 Task: Filter job titles by Software Engineer.
Action: Mouse moved to (334, 85)
Screenshot: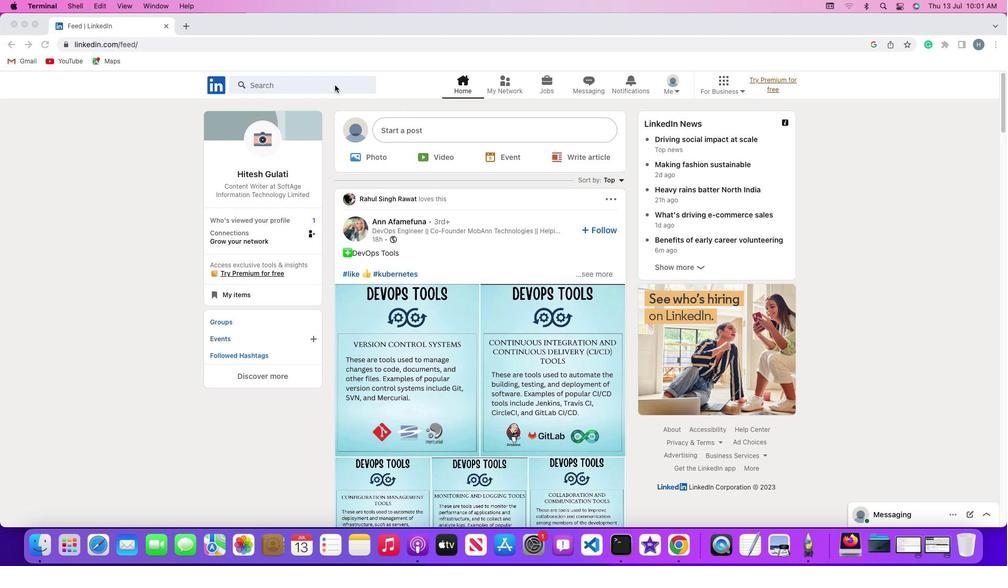 
Action: Mouse pressed left at (334, 85)
Screenshot: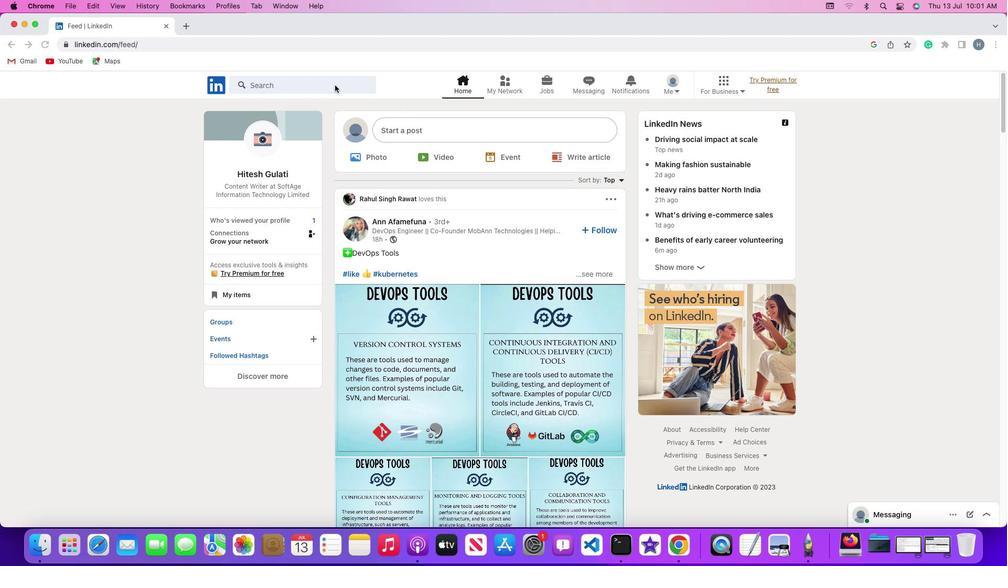 
Action: Mouse pressed left at (334, 85)
Screenshot: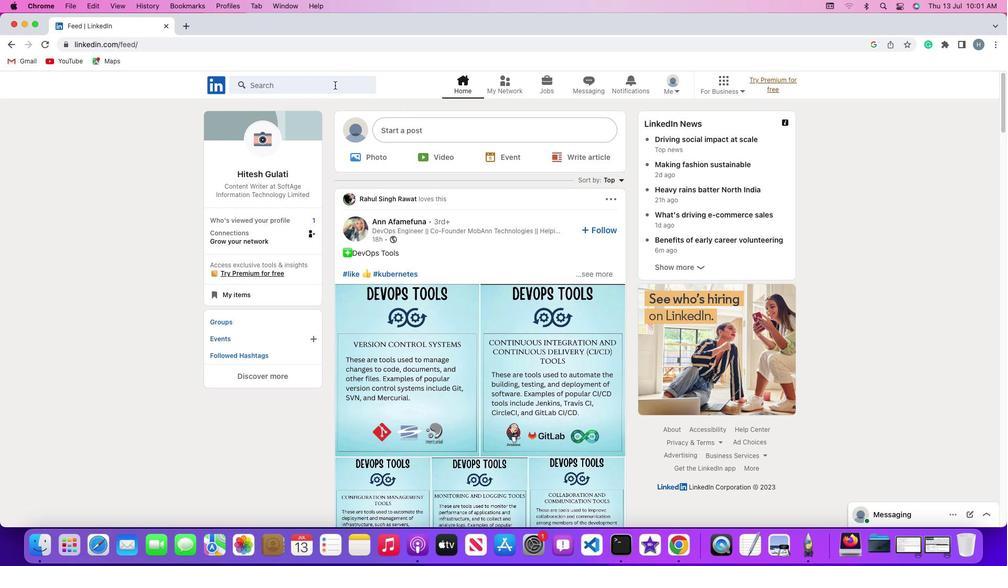 
Action: Key pressed Key.shift'#''h''i''r''i''n''g'Key.enter
Screenshot: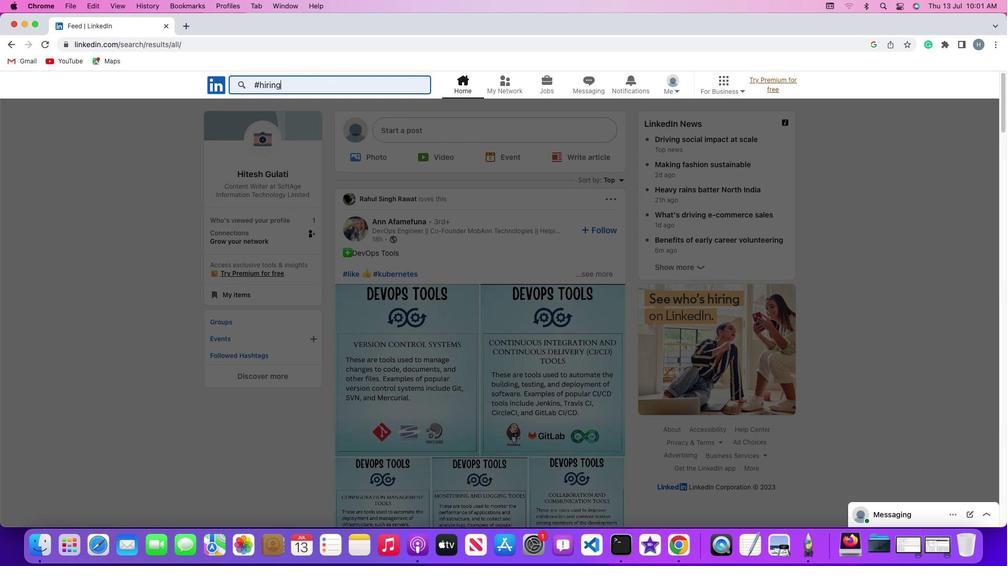 
Action: Mouse moved to (264, 111)
Screenshot: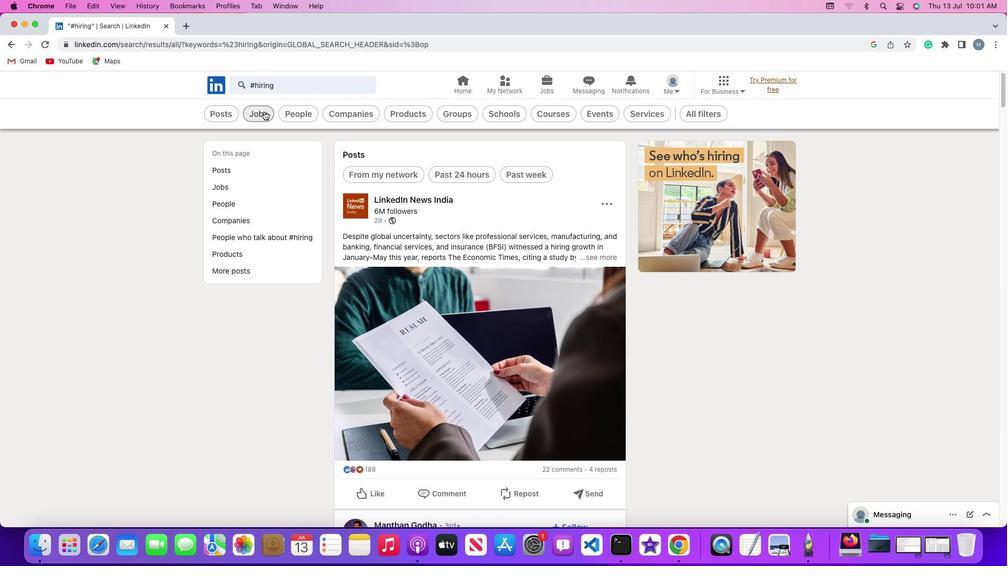 
Action: Mouse pressed left at (264, 111)
Screenshot: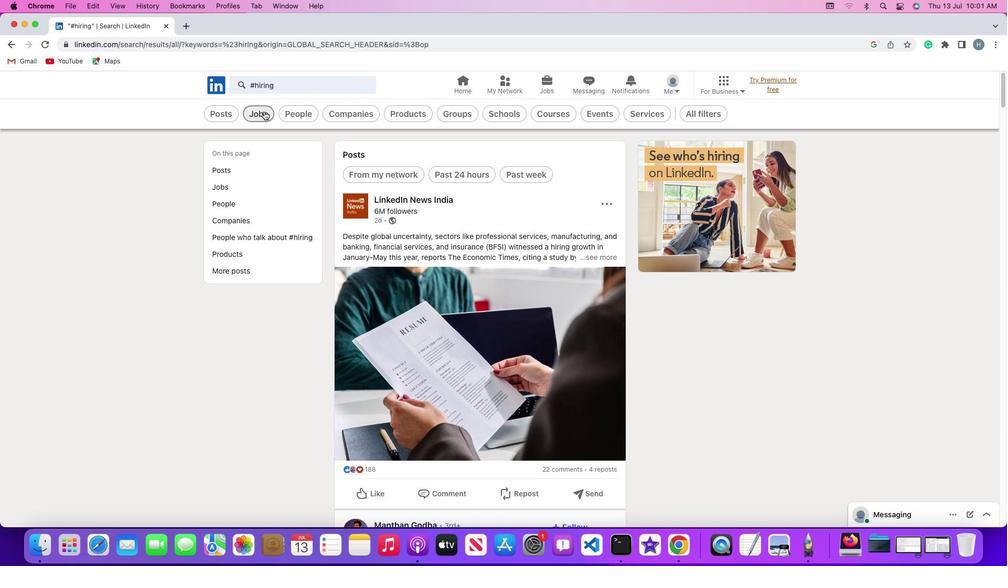 
Action: Mouse moved to (734, 112)
Screenshot: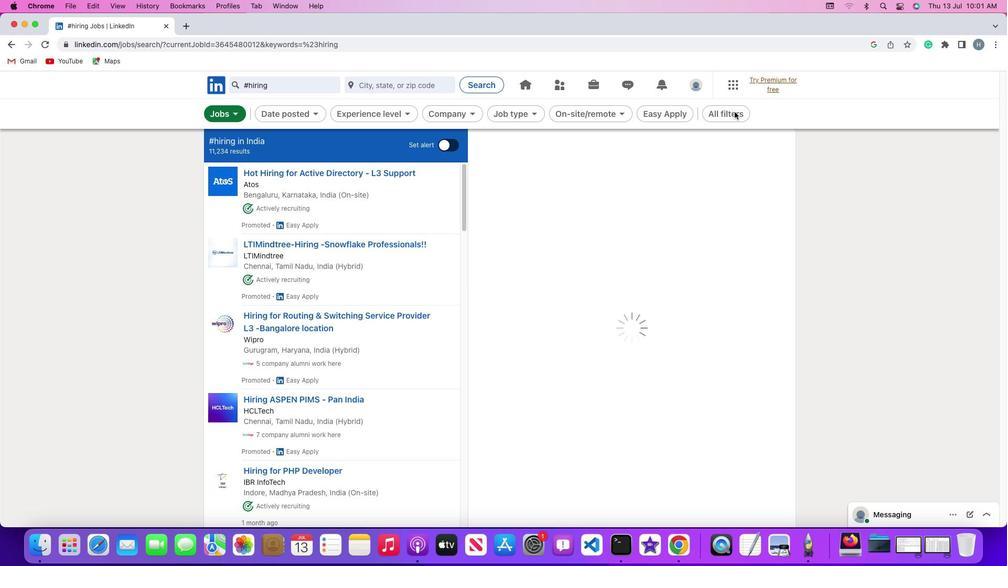 
Action: Mouse pressed left at (734, 112)
Screenshot: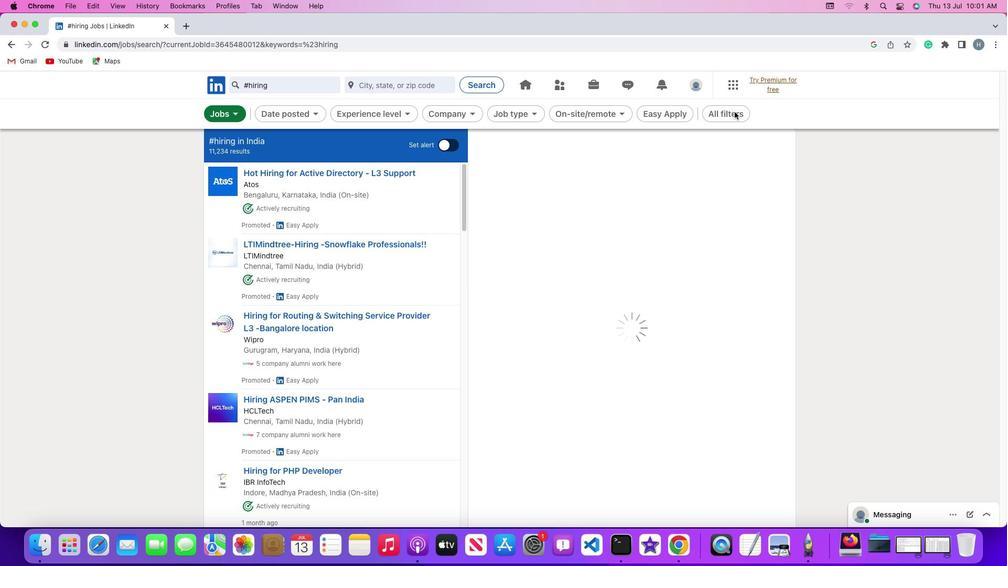 
Action: Mouse moved to (812, 353)
Screenshot: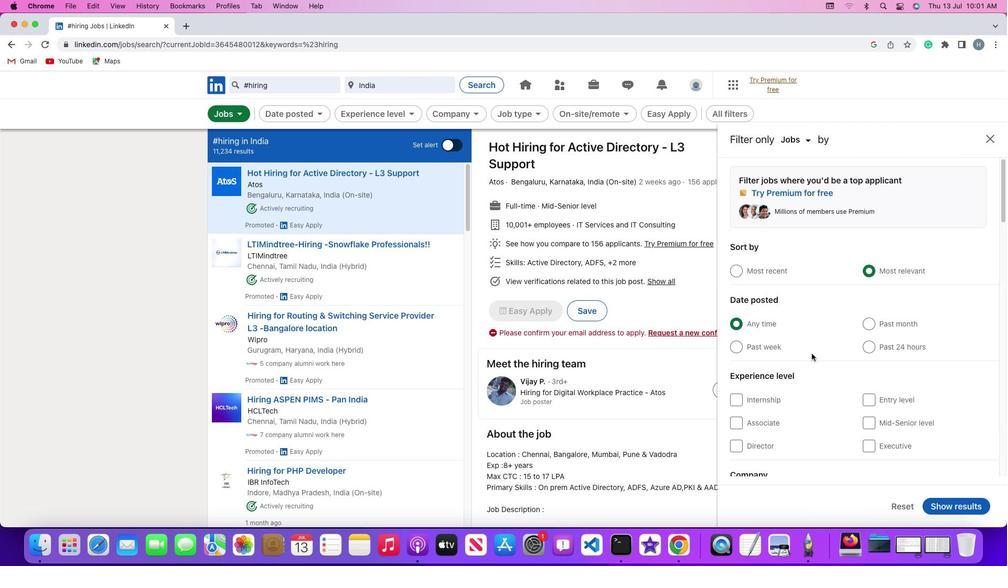 
Action: Mouse scrolled (812, 353) with delta (0, 0)
Screenshot: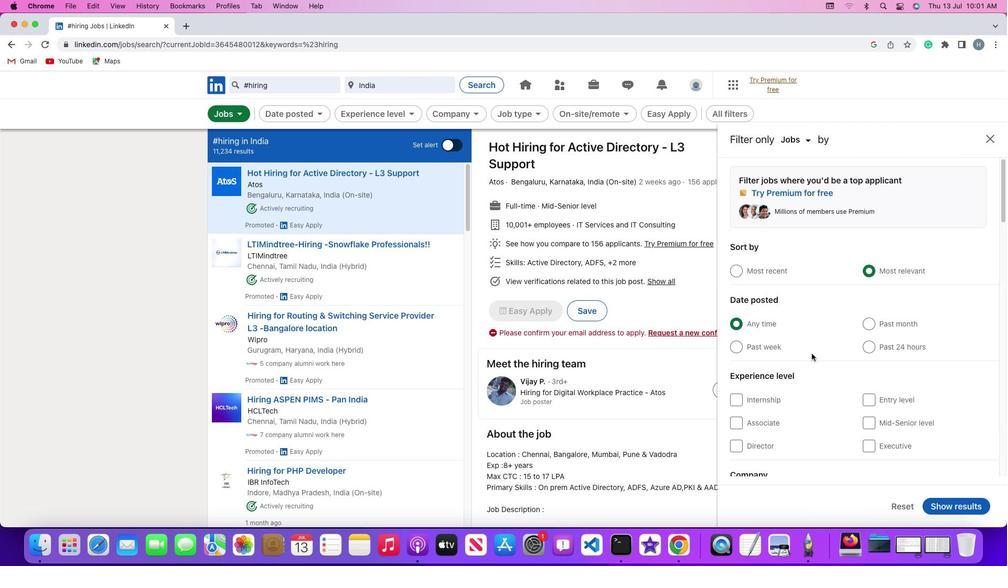 
Action: Mouse scrolled (812, 353) with delta (0, 0)
Screenshot: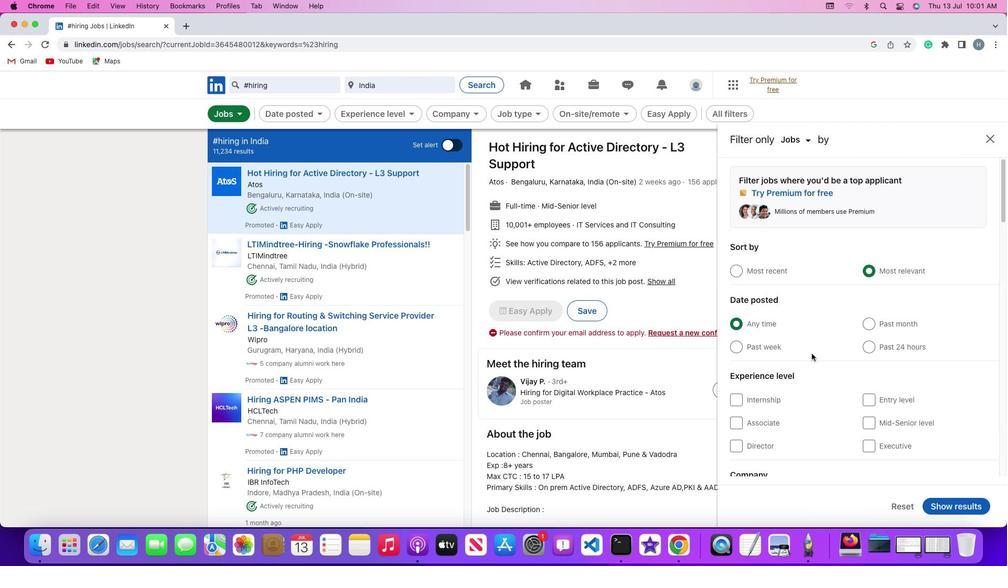 
Action: Mouse scrolled (812, 353) with delta (0, -1)
Screenshot: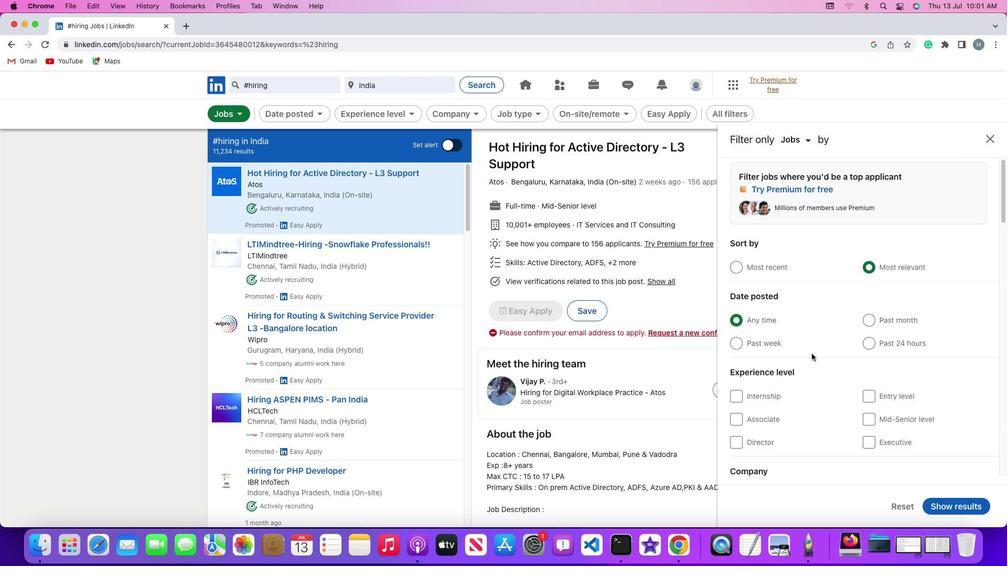 
Action: Mouse scrolled (812, 353) with delta (0, -2)
Screenshot: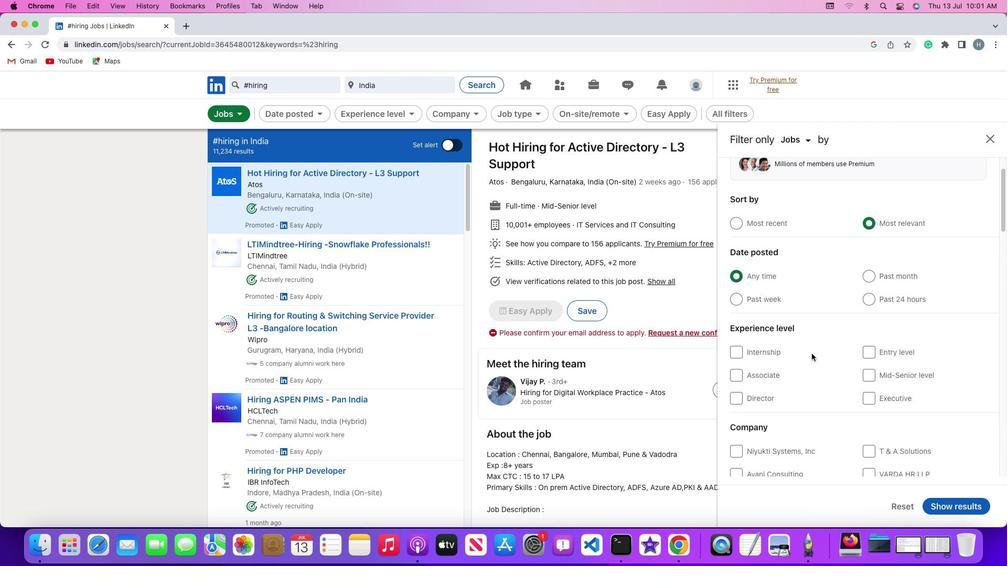 
Action: Mouse scrolled (812, 353) with delta (0, 0)
Screenshot: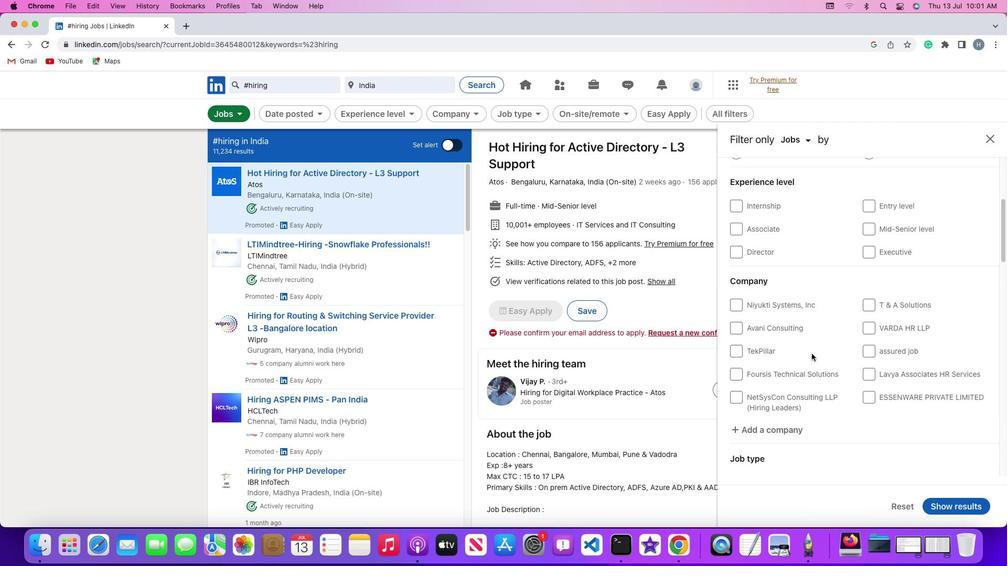 
Action: Mouse scrolled (812, 353) with delta (0, 0)
Screenshot: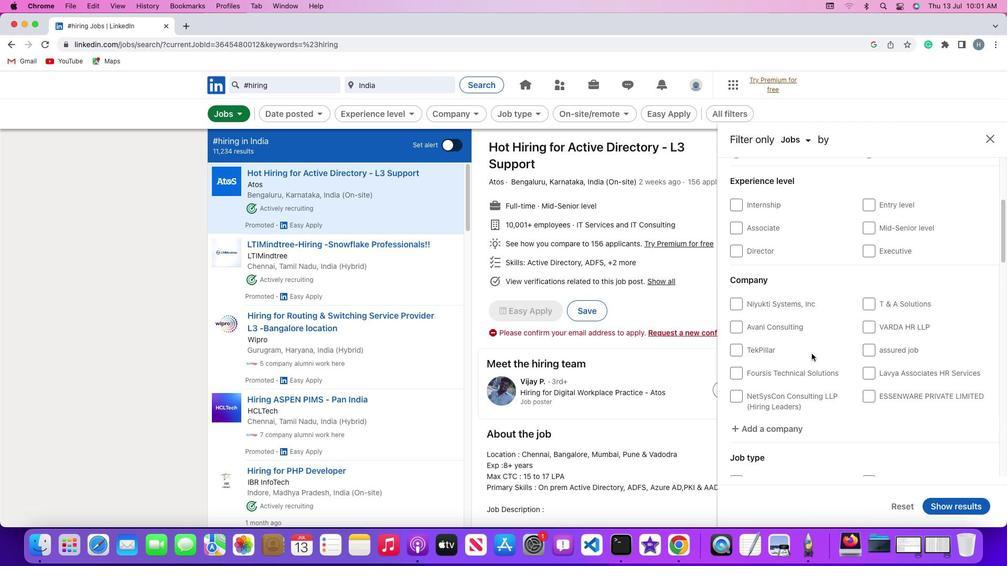 
Action: Mouse scrolled (812, 353) with delta (0, -1)
Screenshot: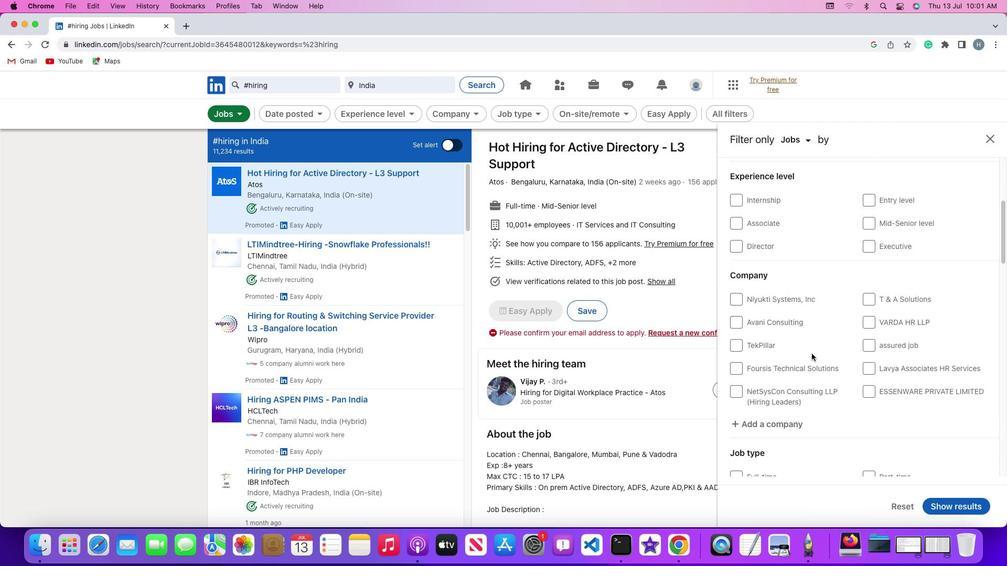 
Action: Mouse scrolled (812, 353) with delta (0, 0)
Screenshot: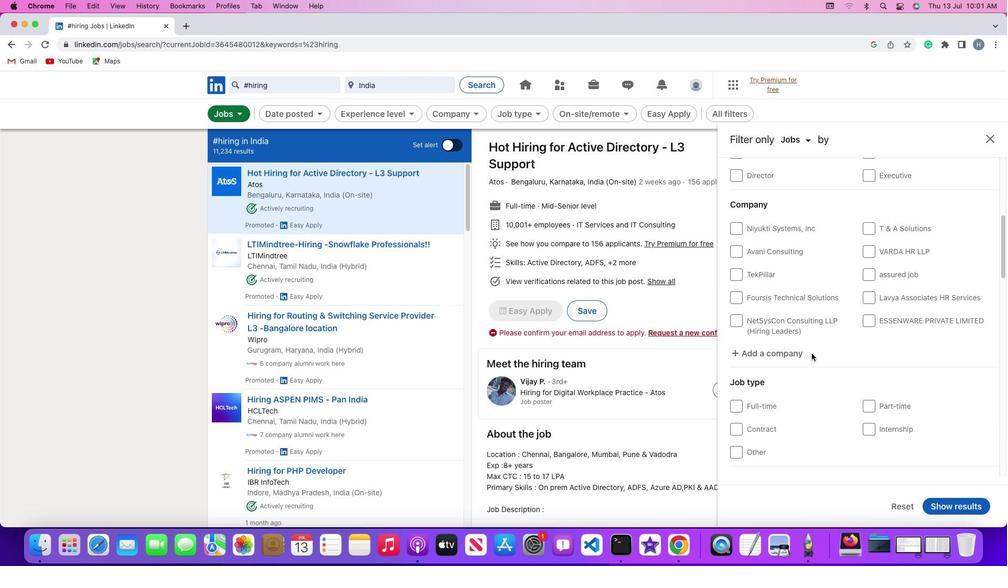
Action: Mouse scrolled (812, 353) with delta (0, 0)
Screenshot: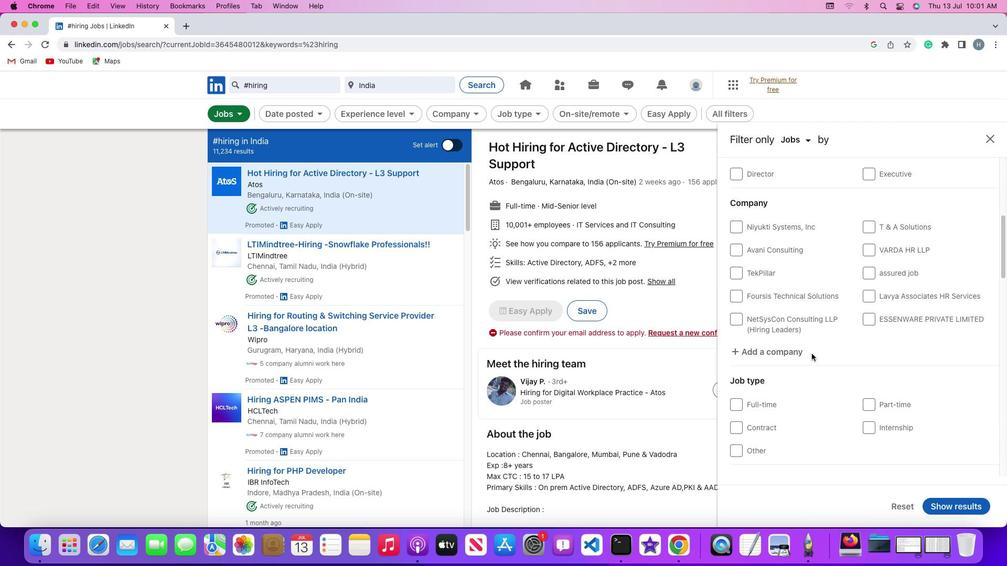 
Action: Mouse scrolled (812, 353) with delta (0, -1)
Screenshot: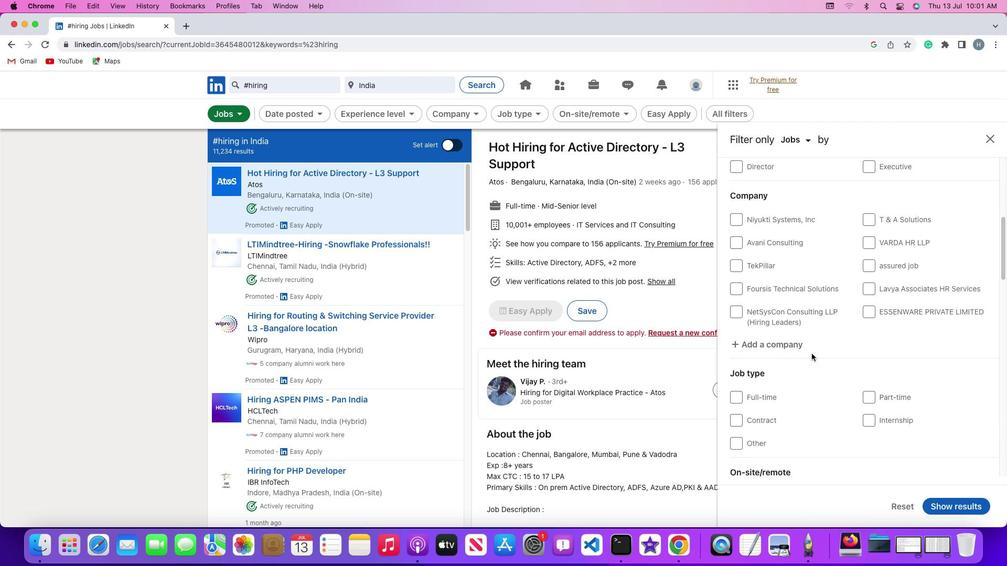 
Action: Mouse scrolled (812, 353) with delta (0, -2)
Screenshot: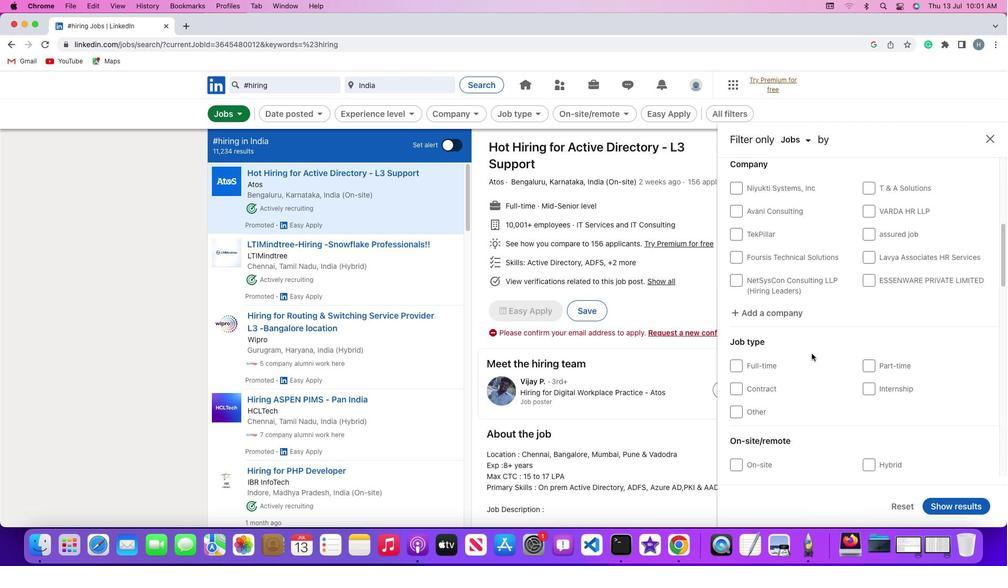 
Action: Mouse scrolled (812, 353) with delta (0, 0)
Screenshot: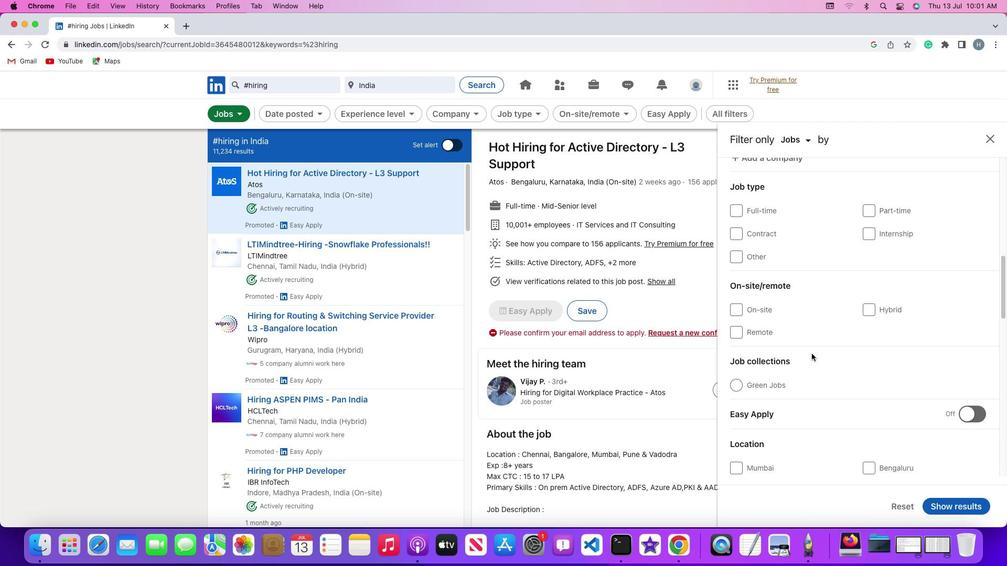
Action: Mouse scrolled (812, 353) with delta (0, 0)
Screenshot: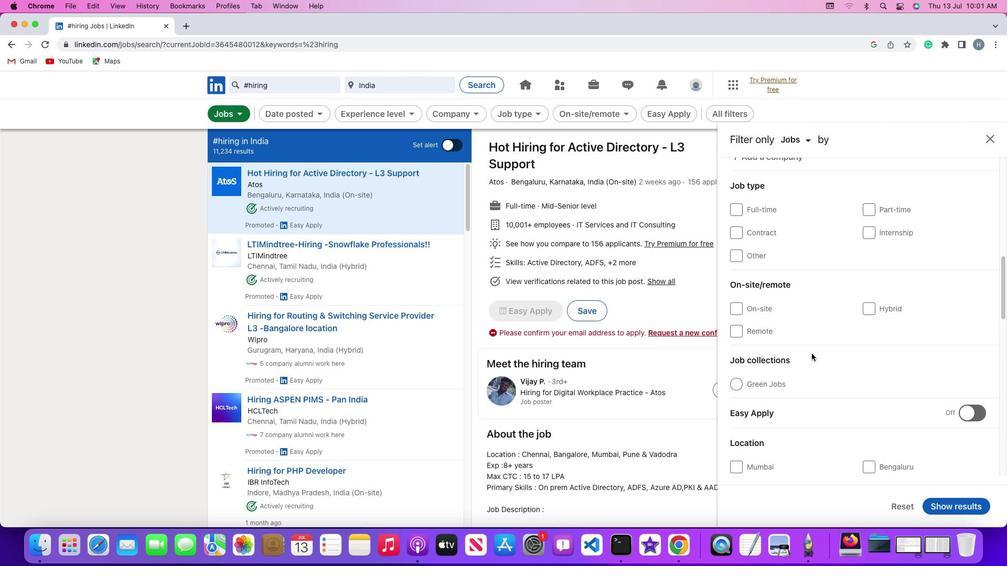 
Action: Mouse scrolled (812, 353) with delta (0, -1)
Screenshot: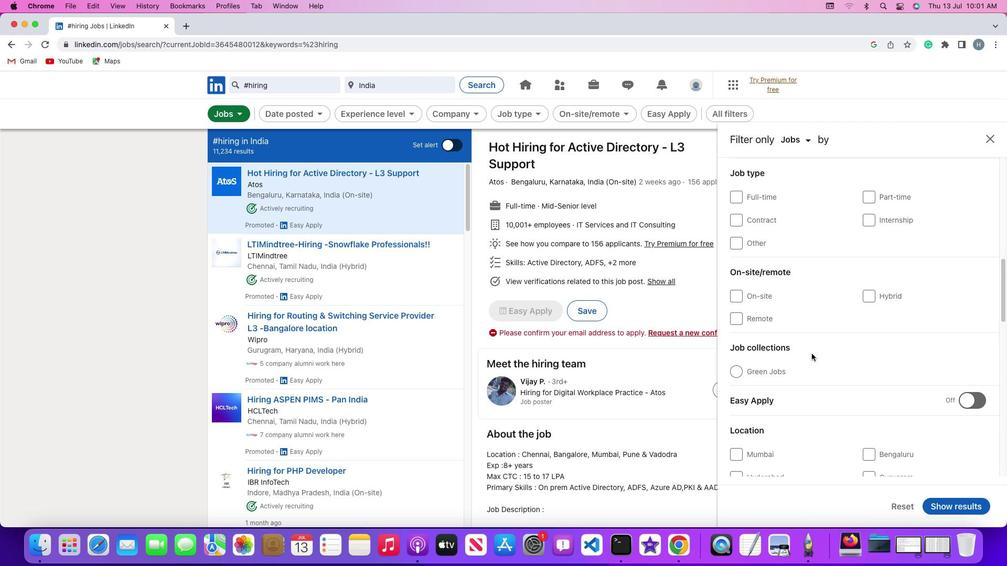 
Action: Mouse moved to (811, 353)
Screenshot: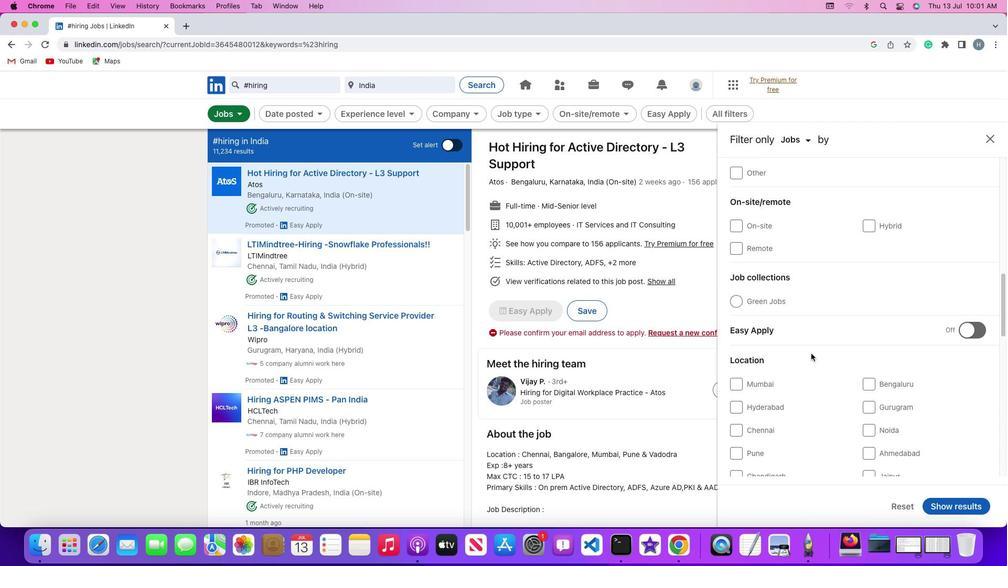 
Action: Mouse scrolled (811, 353) with delta (0, 0)
Screenshot: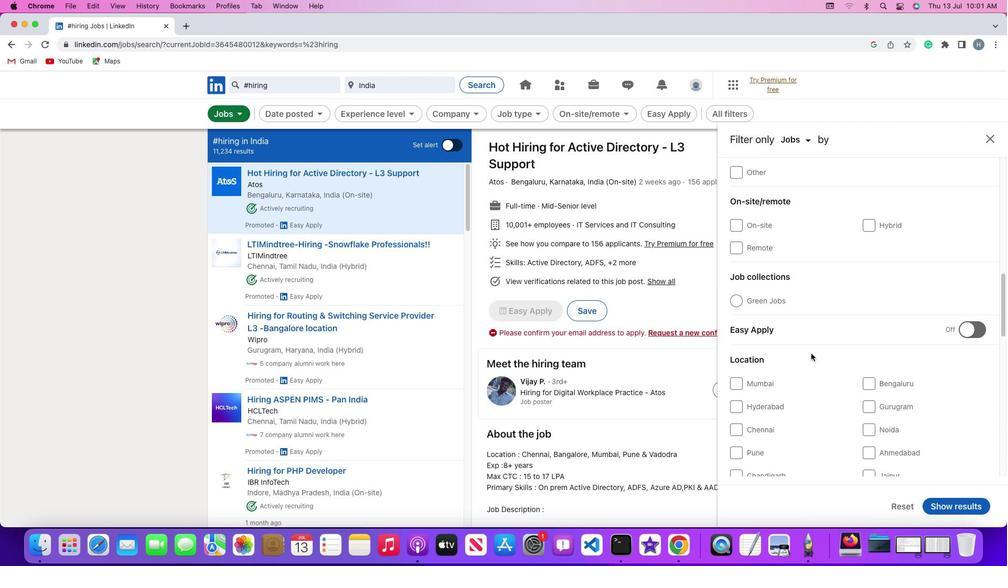
Action: Mouse scrolled (811, 353) with delta (0, 0)
Screenshot: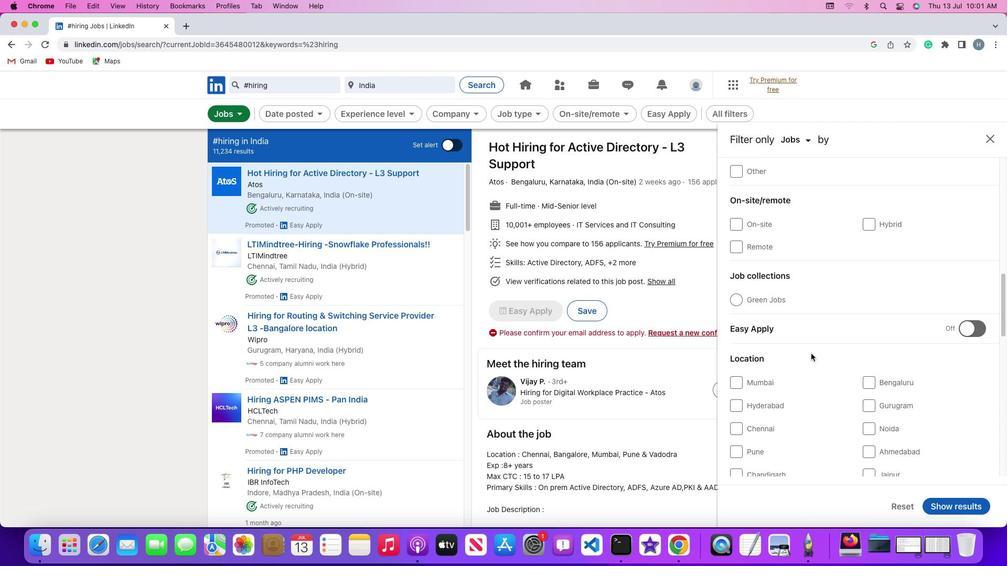 
Action: Mouse scrolled (811, 353) with delta (0, 0)
Screenshot: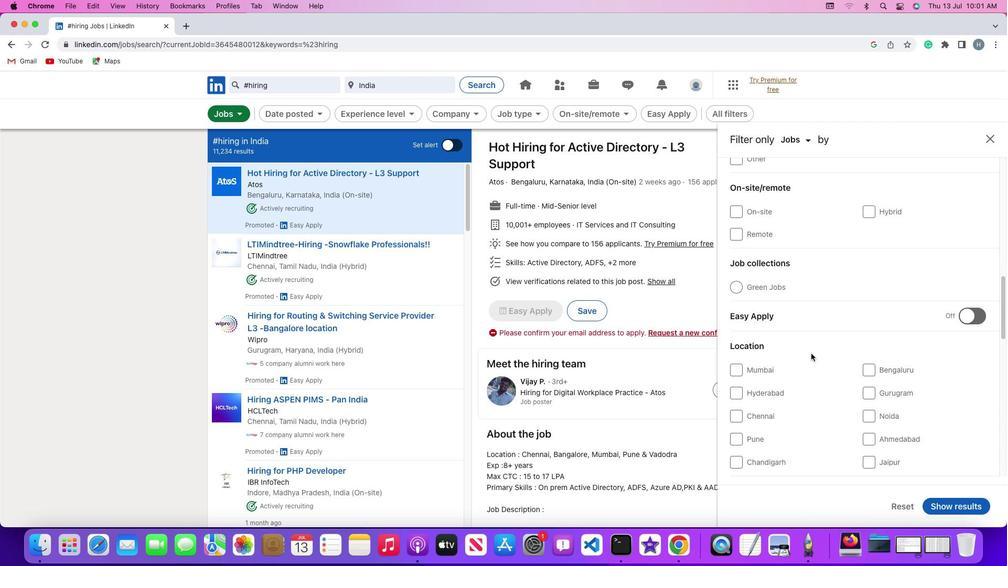 
Action: Mouse scrolled (811, 353) with delta (0, 0)
Screenshot: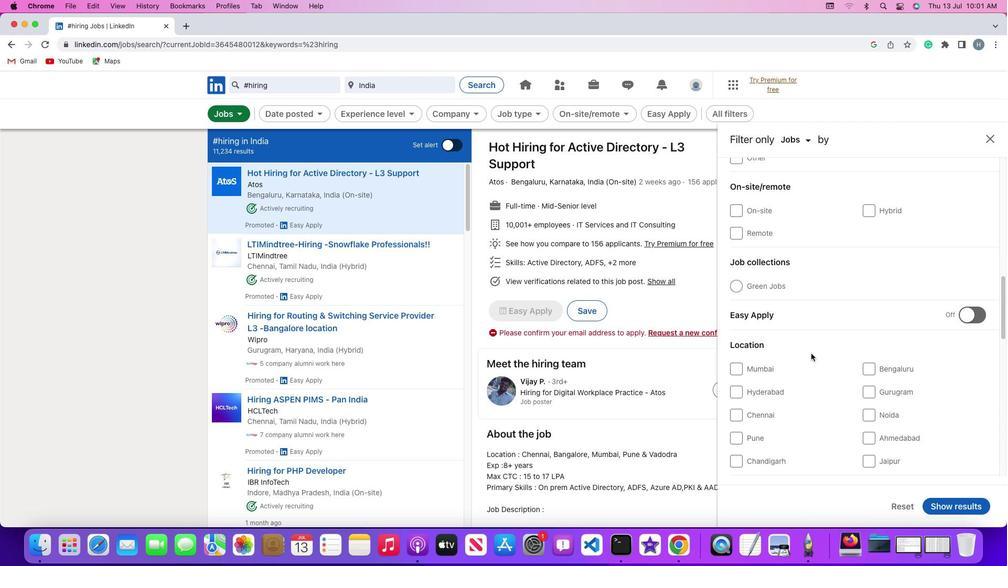
Action: Mouse scrolled (811, 353) with delta (0, -1)
Screenshot: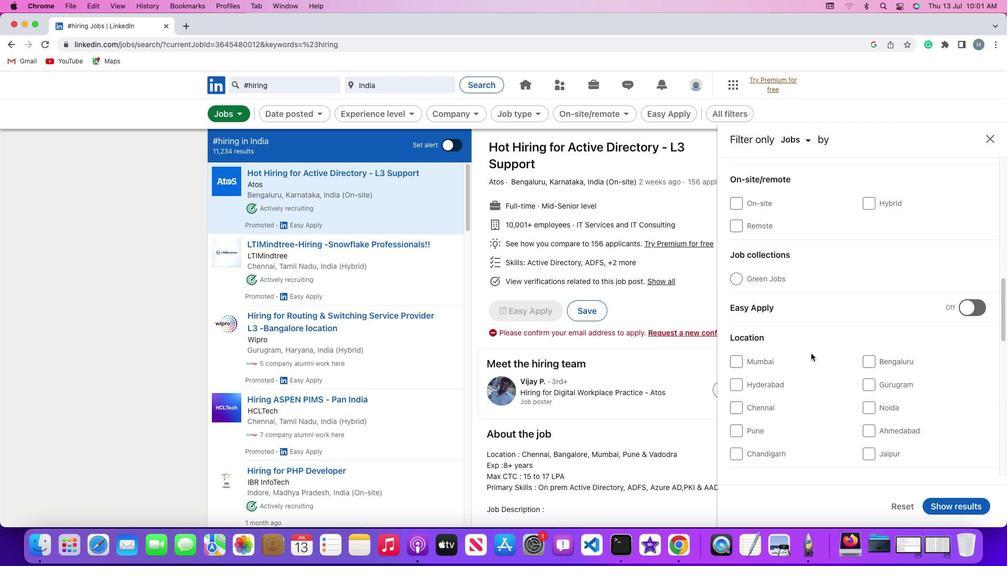 
Action: Mouse scrolled (811, 353) with delta (0, -1)
Screenshot: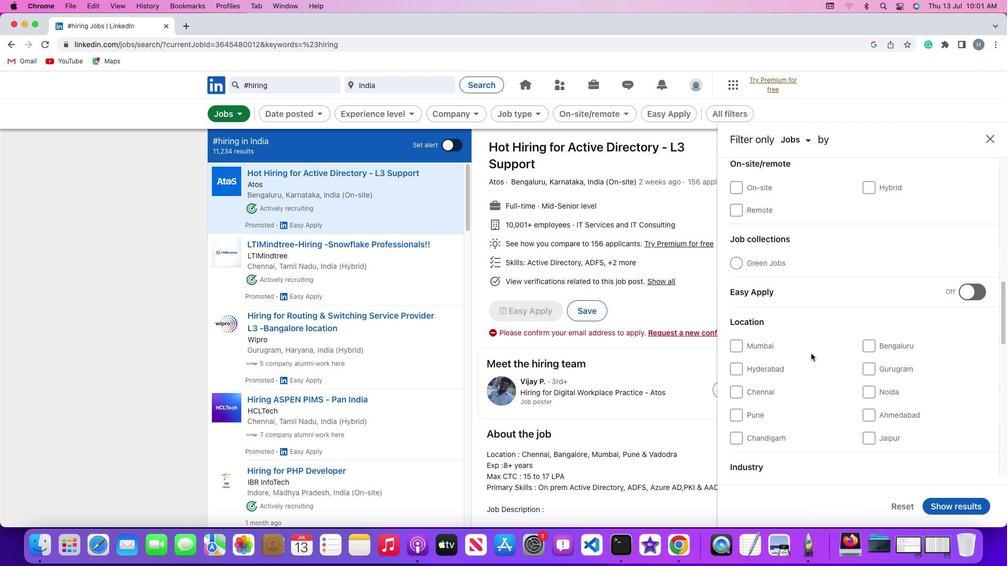 
Action: Mouse scrolled (811, 353) with delta (0, 0)
Screenshot: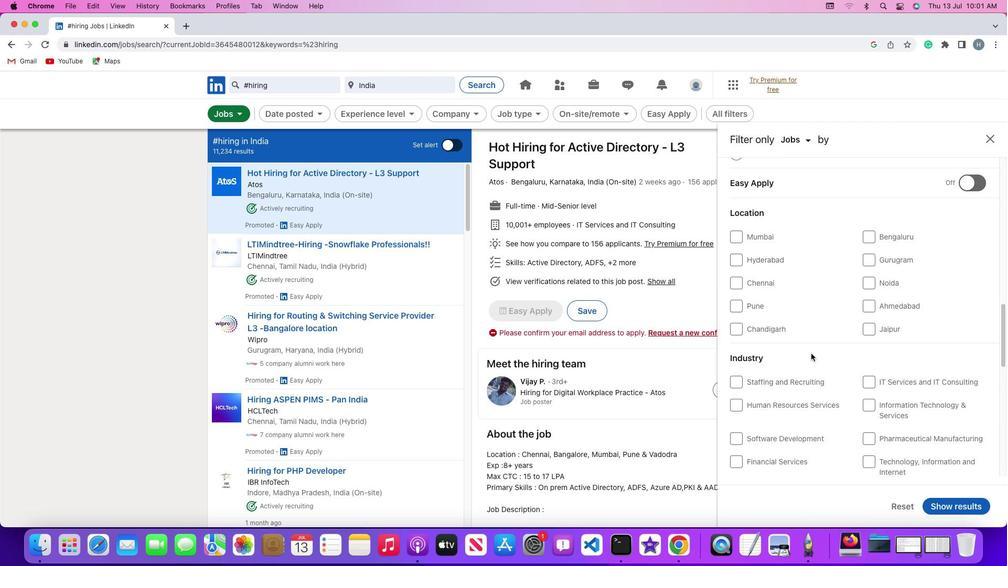 
Action: Mouse scrolled (811, 353) with delta (0, 0)
Screenshot: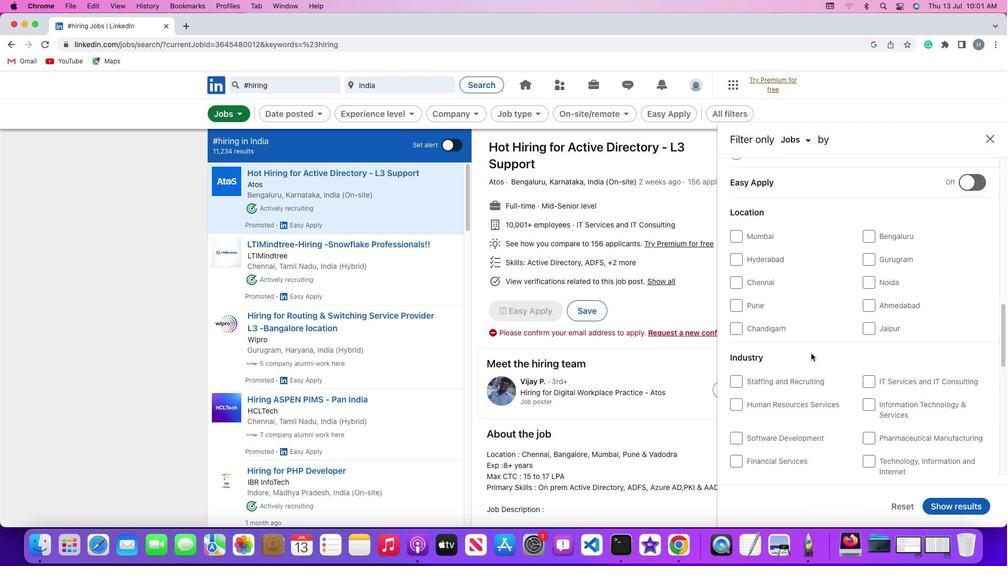 
Action: Mouse scrolled (811, 353) with delta (0, -1)
Screenshot: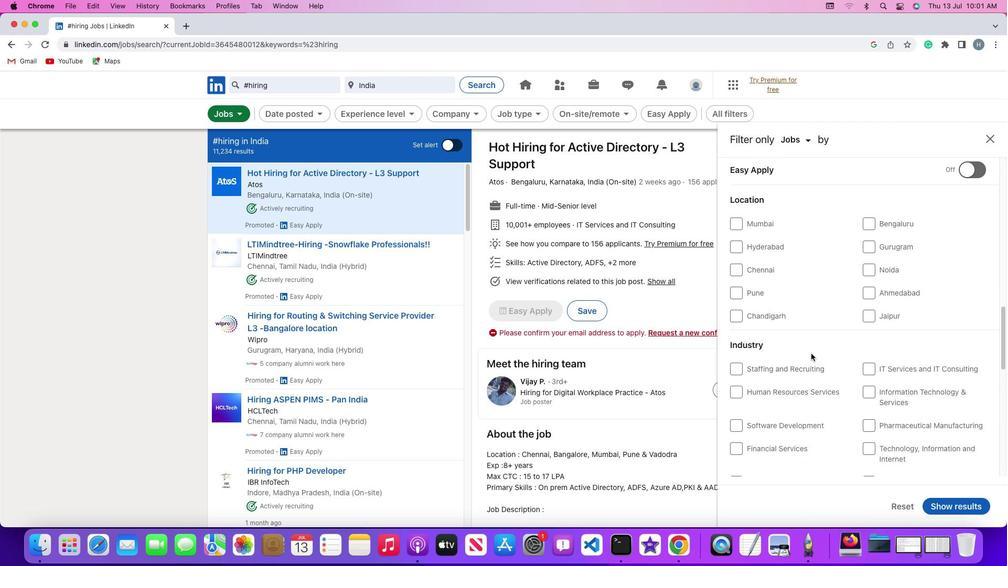 
Action: Mouse scrolled (811, 353) with delta (0, 0)
Screenshot: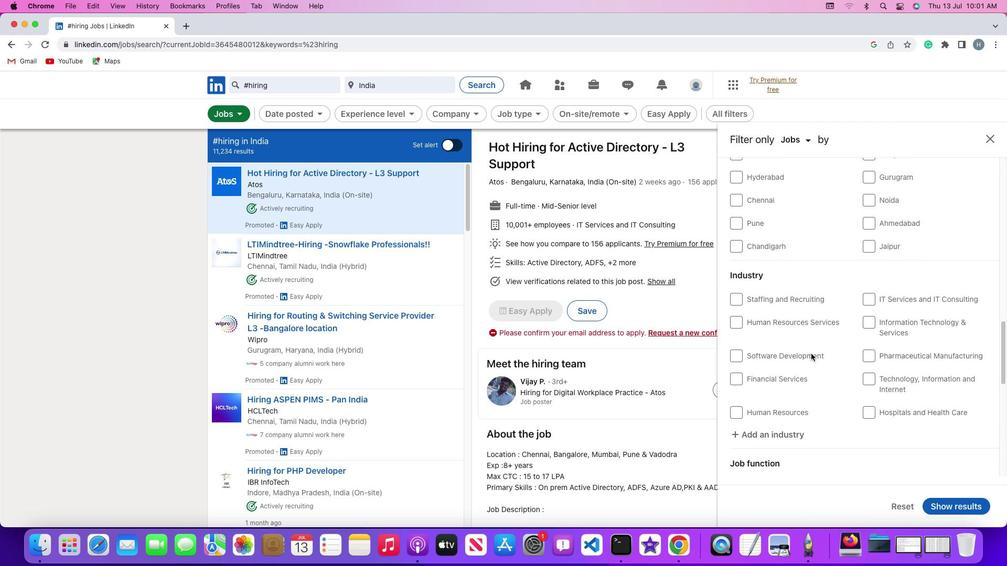 
Action: Mouse scrolled (811, 353) with delta (0, 0)
Screenshot: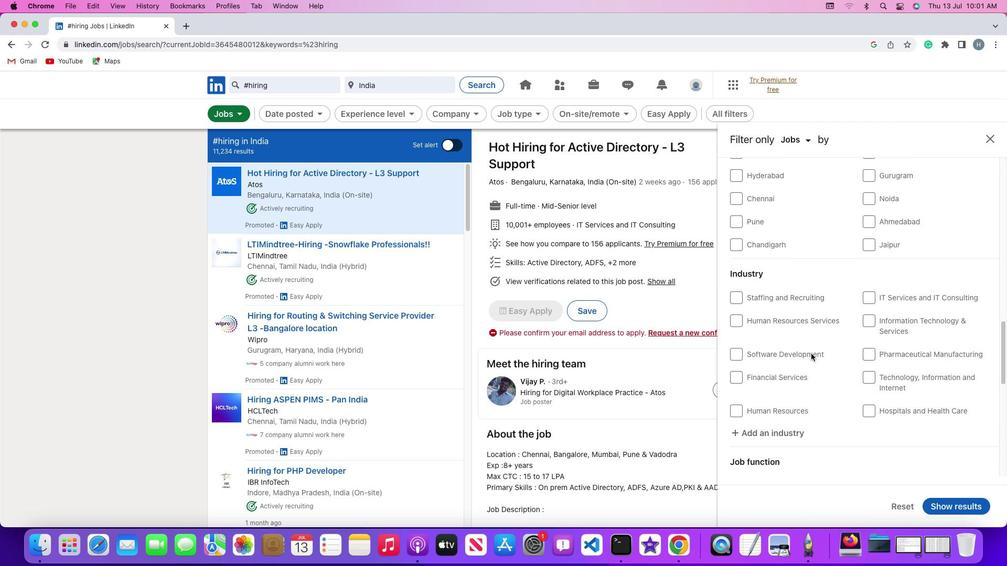 
Action: Mouse scrolled (811, 353) with delta (0, -1)
Screenshot: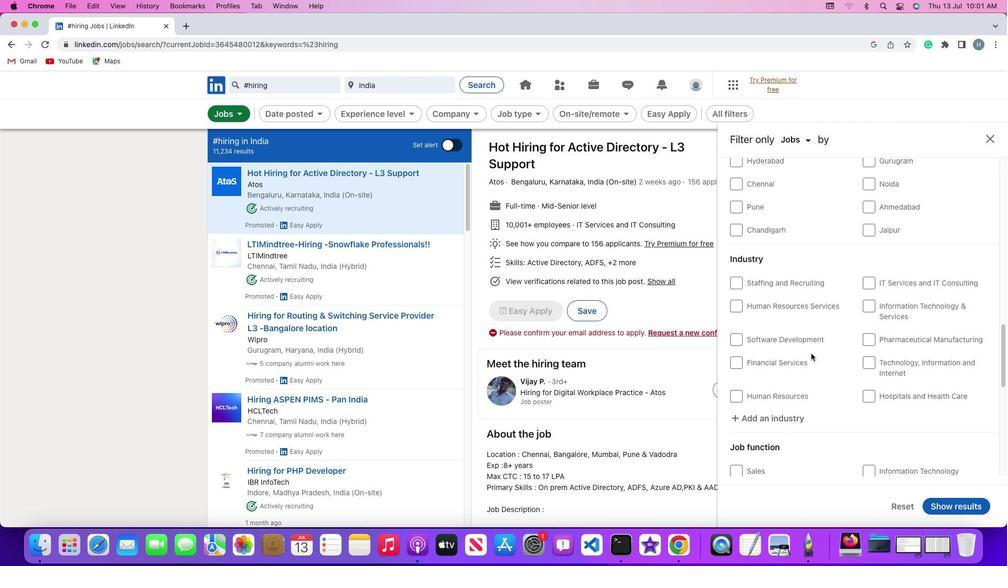 
Action: Mouse scrolled (811, 353) with delta (0, -2)
Screenshot: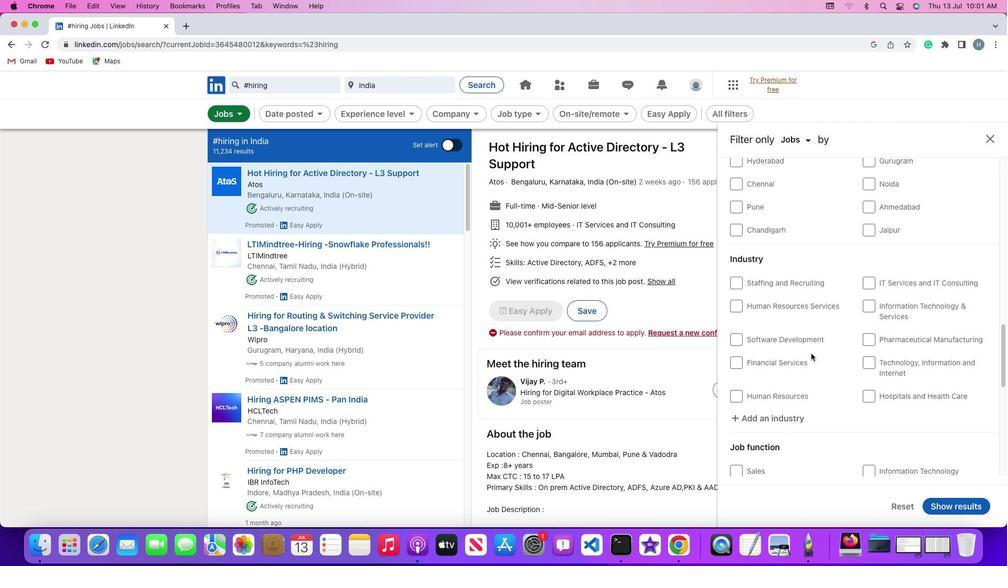 
Action: Mouse scrolled (811, 353) with delta (0, -2)
Screenshot: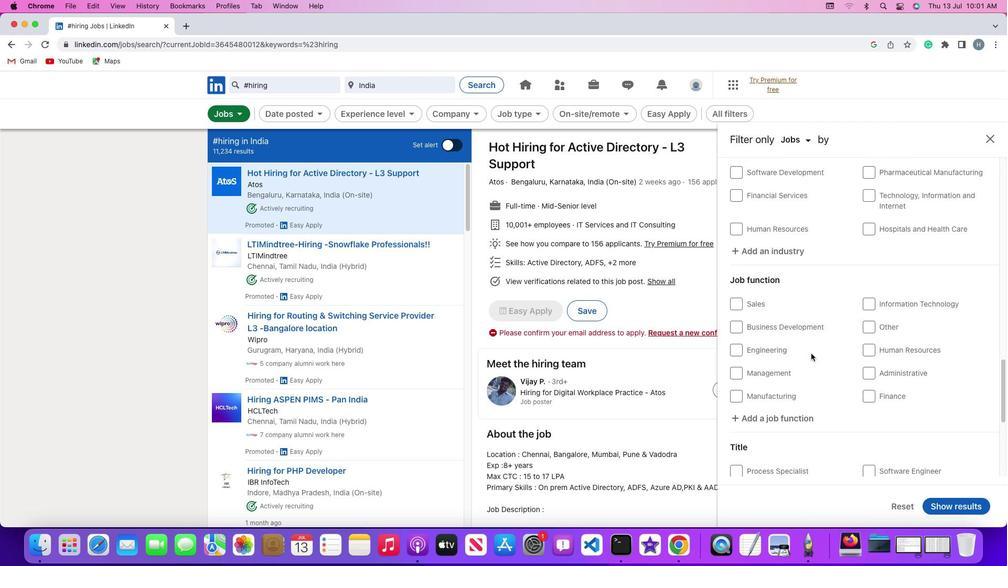 
Action: Mouse scrolled (811, 353) with delta (0, 0)
Screenshot: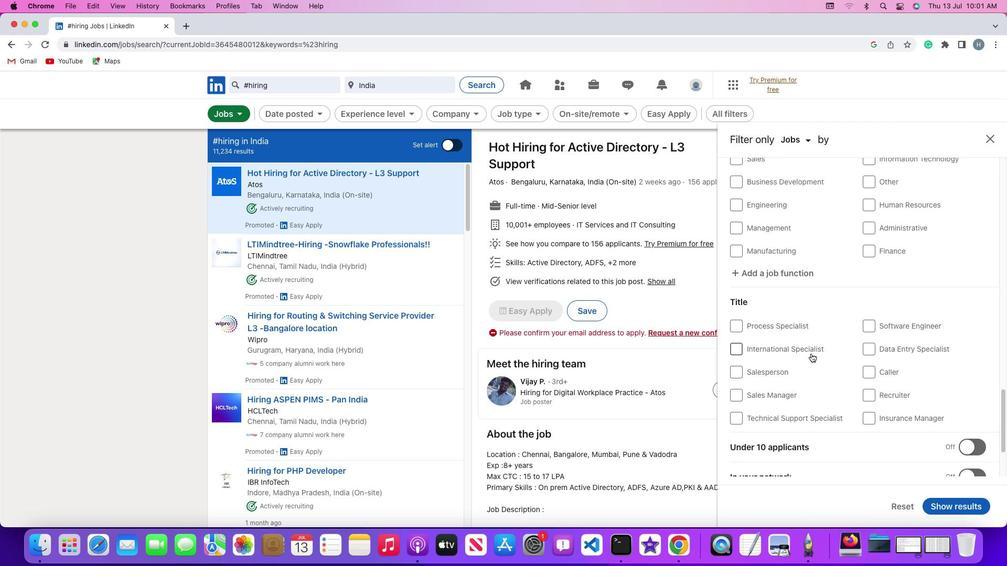
Action: Mouse scrolled (811, 353) with delta (0, 0)
Screenshot: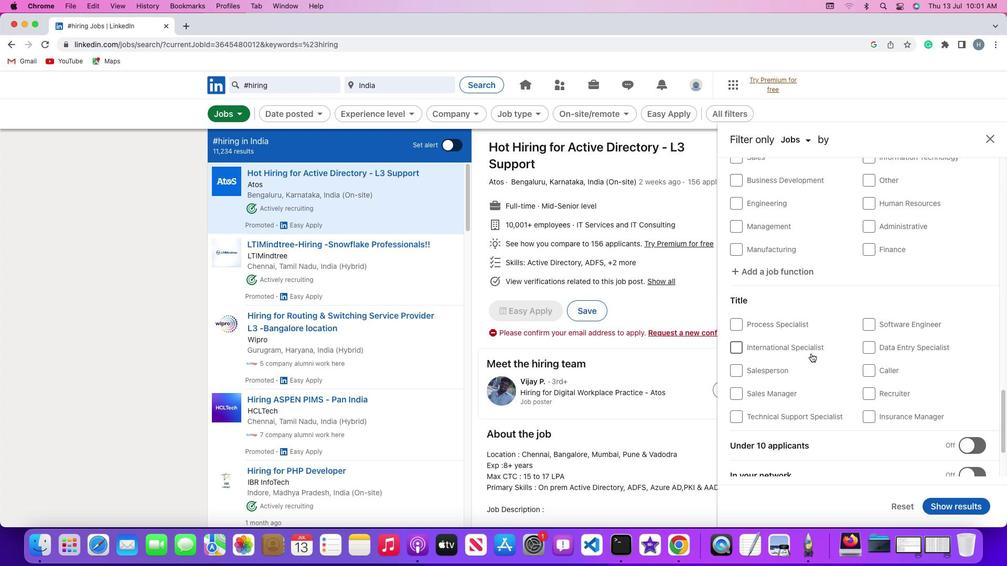 
Action: Mouse scrolled (811, 353) with delta (0, -1)
Screenshot: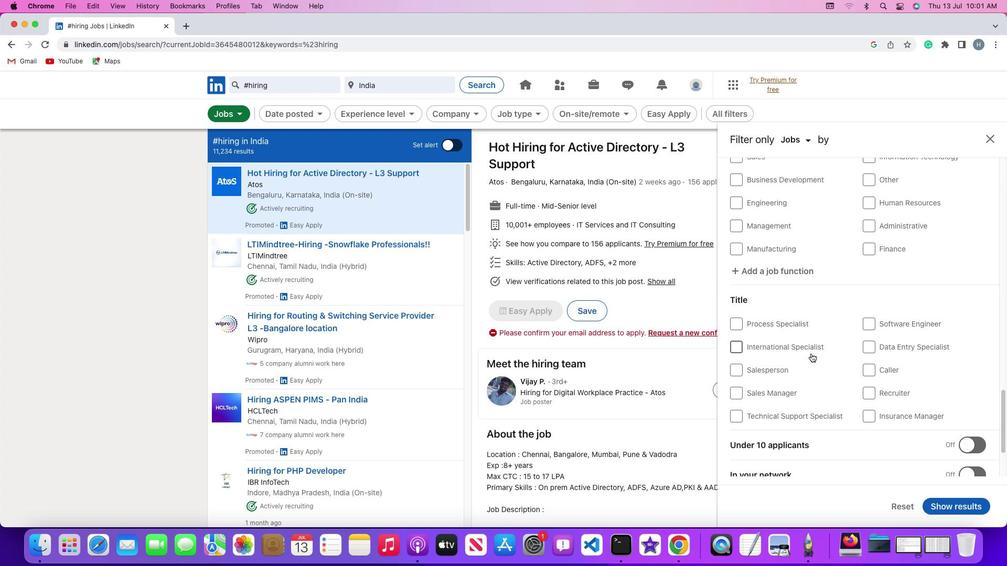 
Action: Mouse scrolled (811, 353) with delta (0, 0)
Screenshot: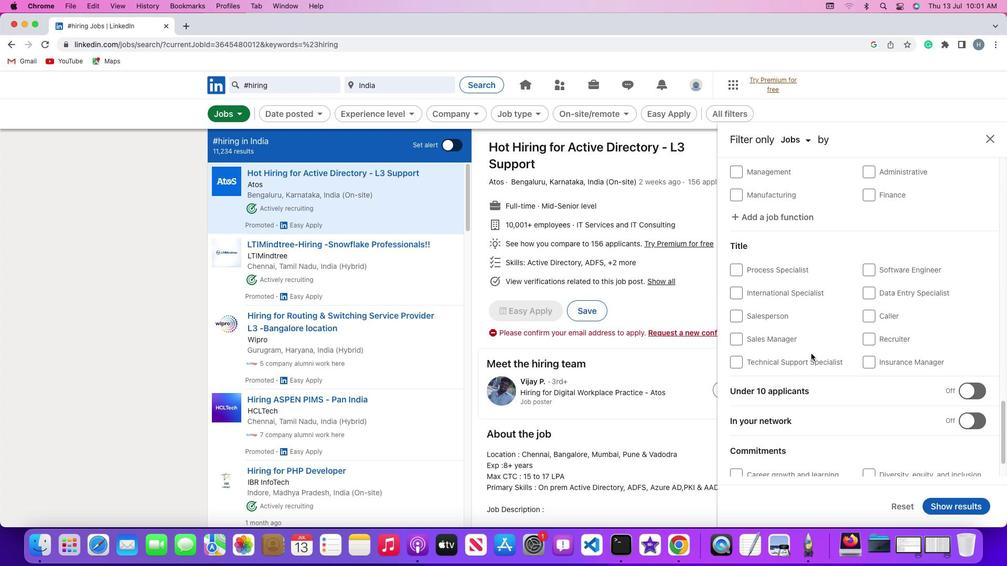 
Action: Mouse scrolled (811, 353) with delta (0, 0)
Screenshot: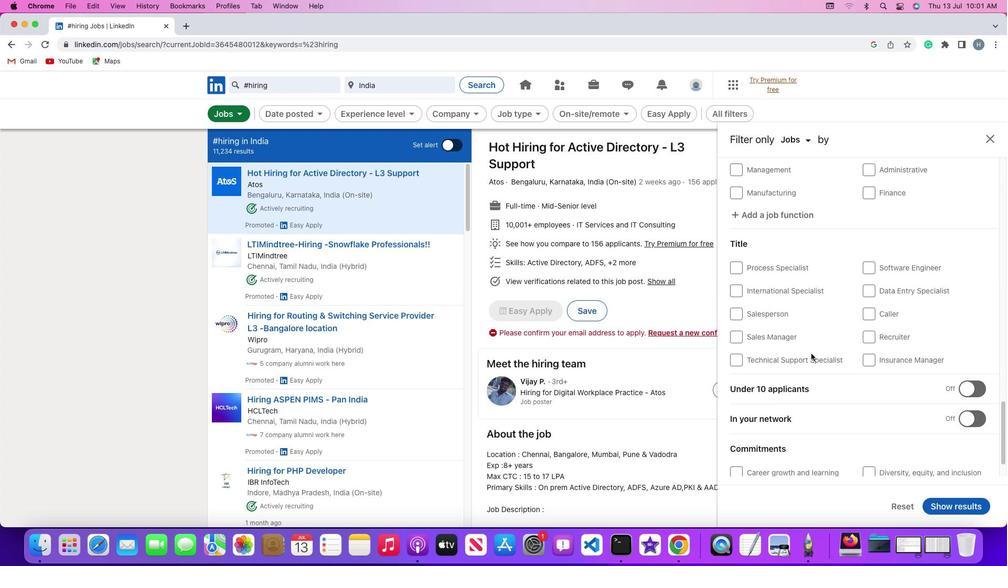 
Action: Mouse moved to (868, 253)
Screenshot: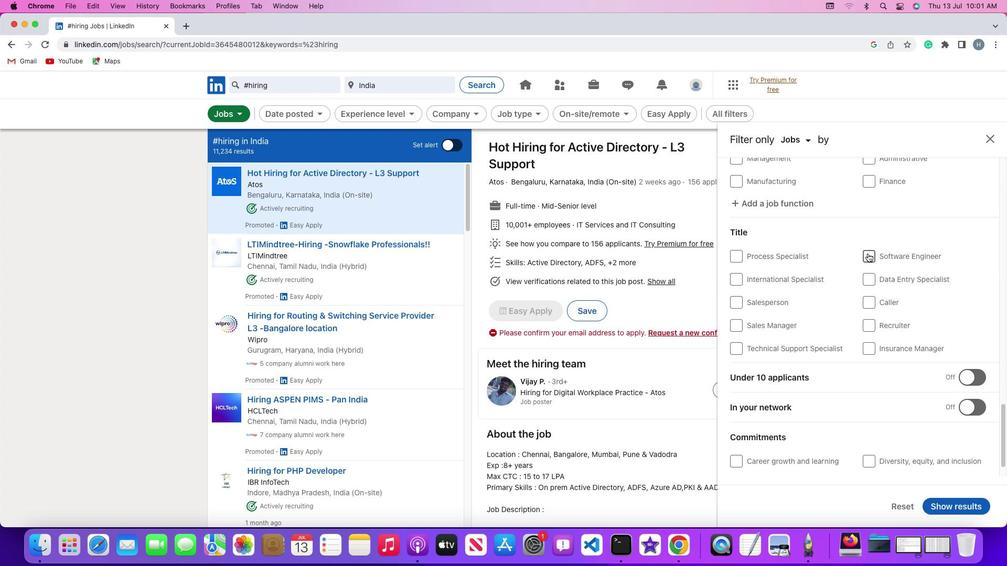 
Action: Mouse pressed left at (868, 253)
Screenshot: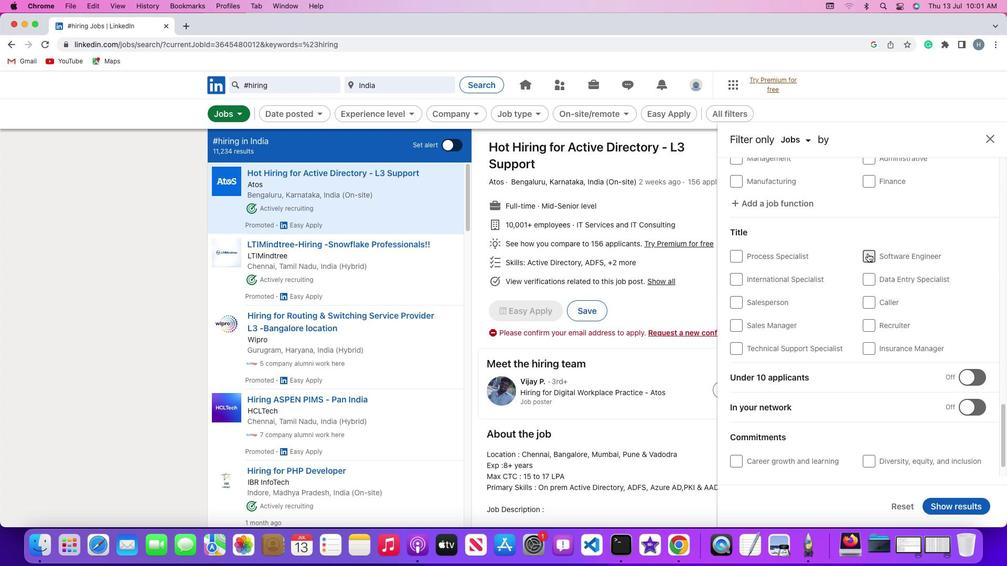 
Action: Mouse moved to (957, 507)
Screenshot: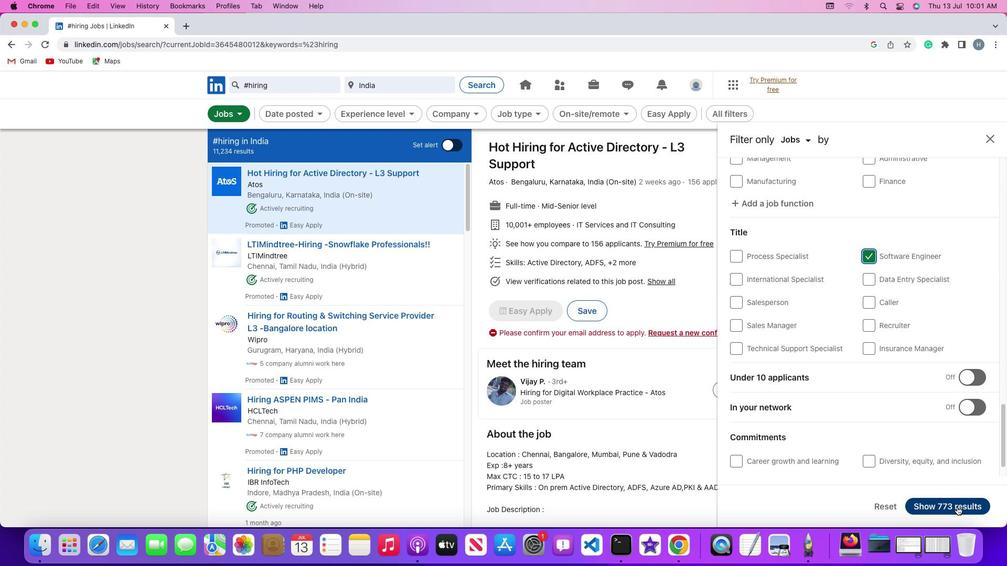 
Action: Mouse pressed left at (957, 507)
Screenshot: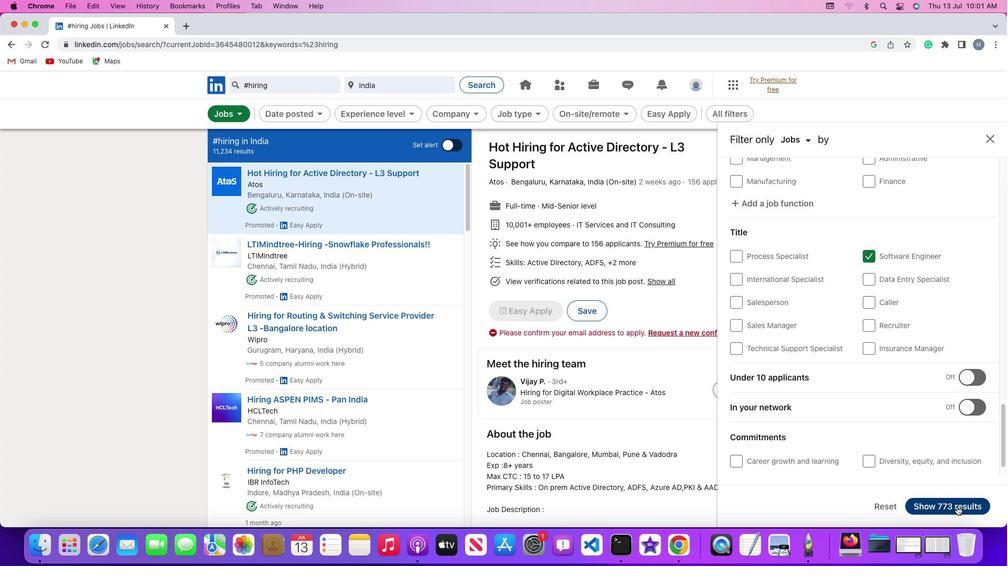 
Action: Mouse moved to (820, 315)
Screenshot: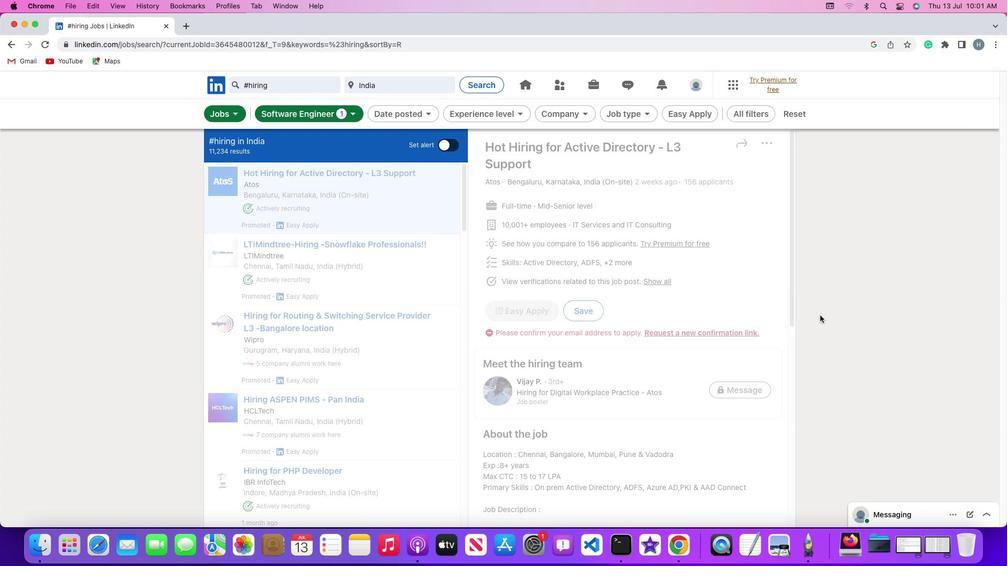 
